 Task: Select public as visibility.
Action: Mouse moved to (309, 54)
Screenshot: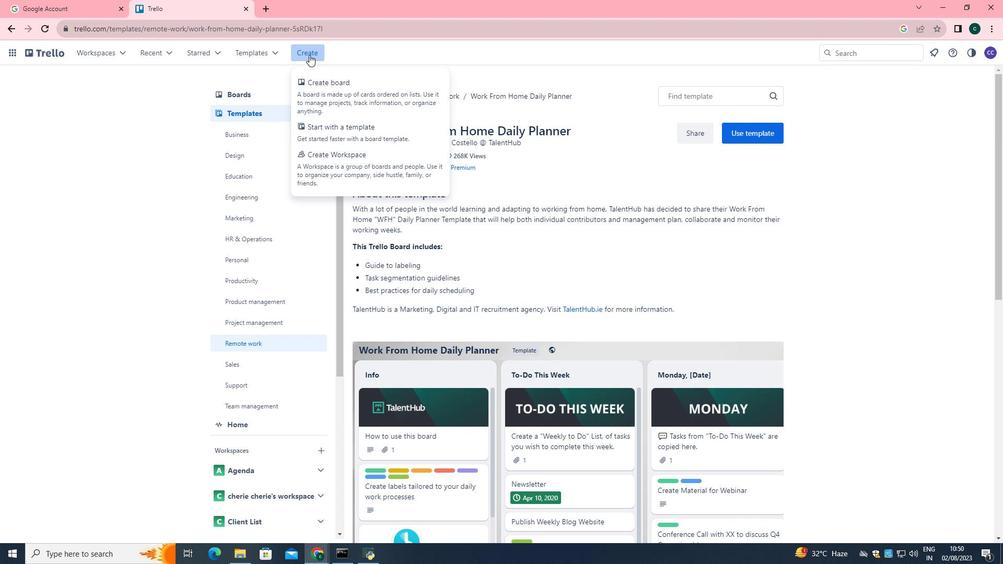 
Action: Mouse pressed left at (309, 54)
Screenshot: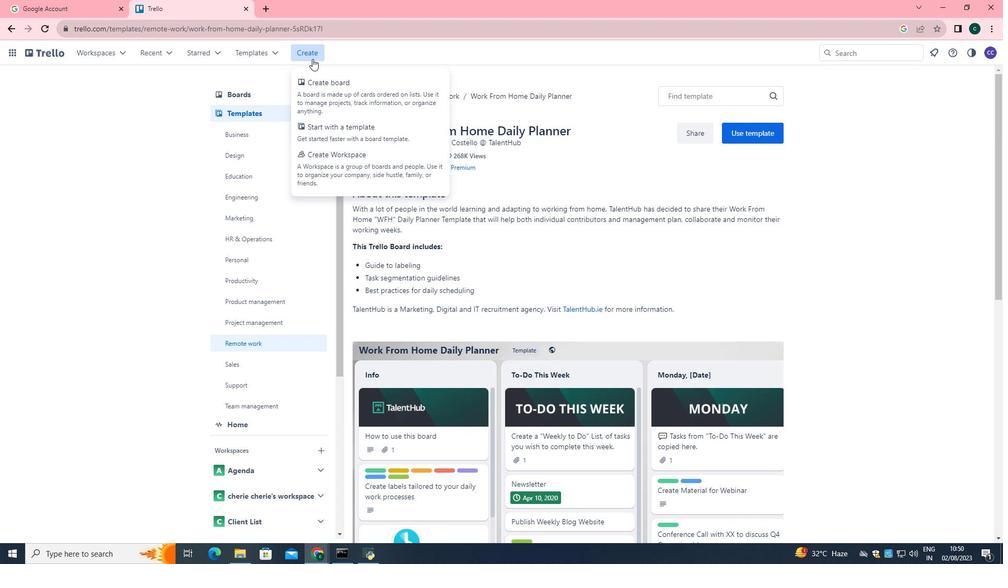 
Action: Mouse moved to (324, 89)
Screenshot: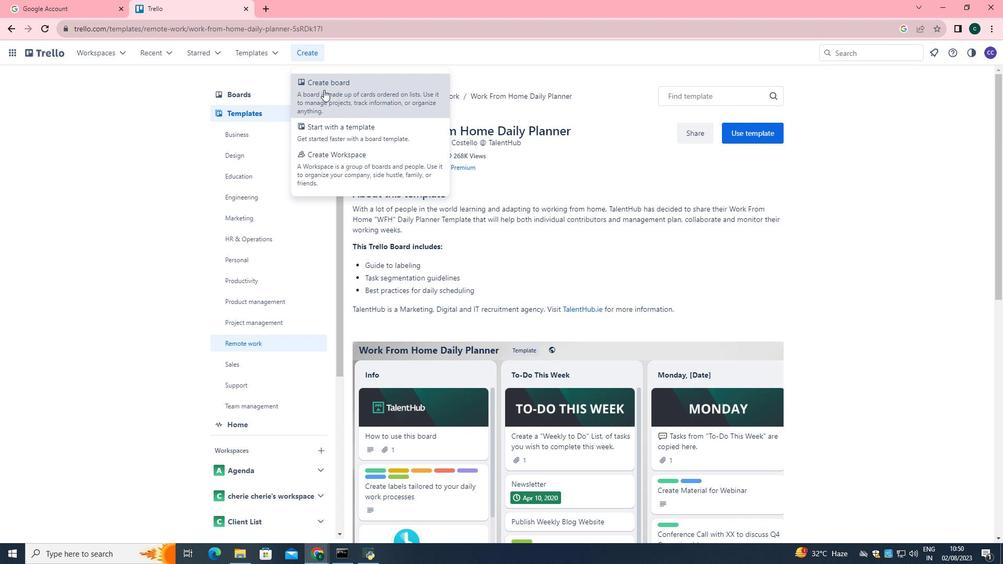 
Action: Mouse pressed left at (324, 89)
Screenshot: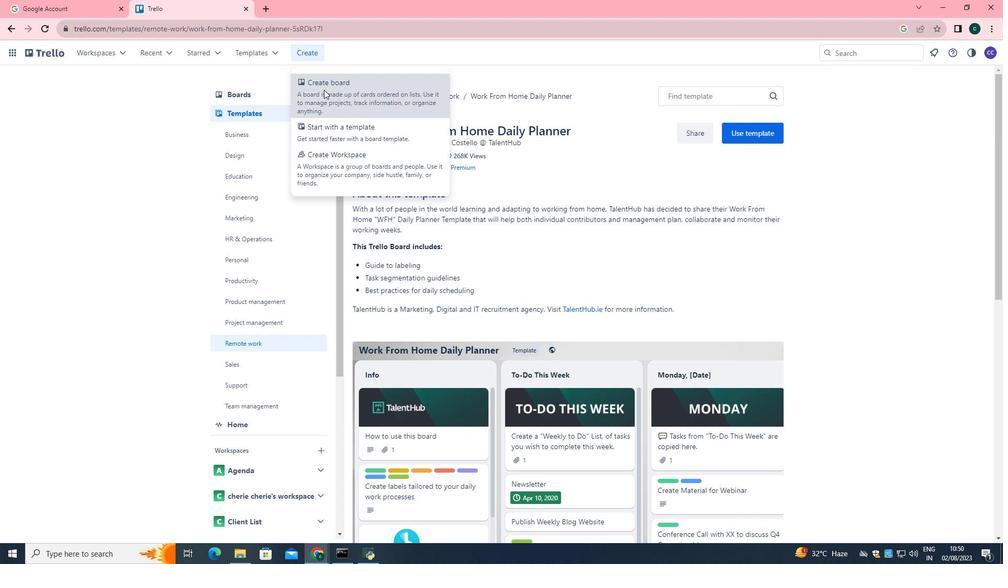 
Action: Mouse moved to (347, 334)
Screenshot: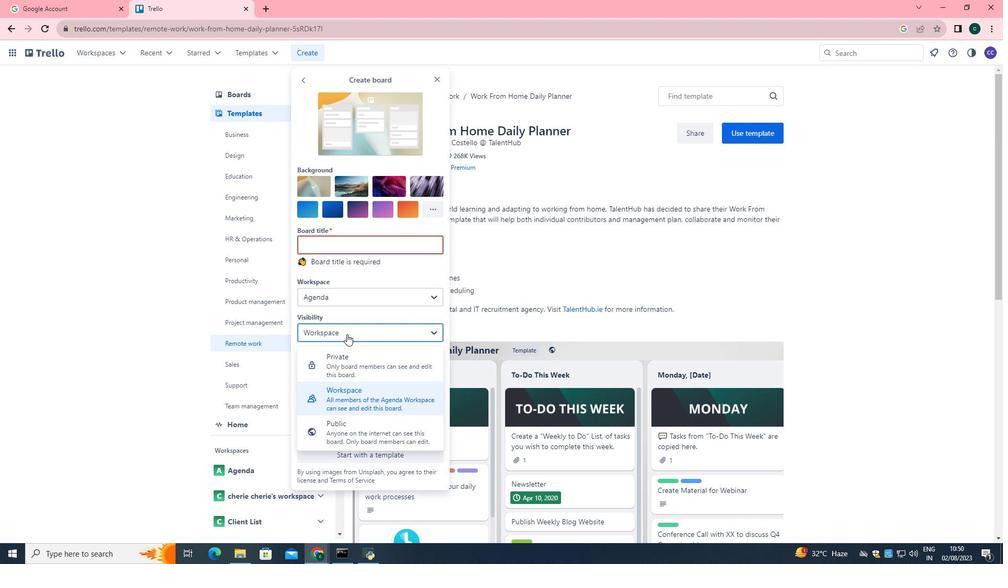 
Action: Mouse pressed left at (347, 334)
Screenshot: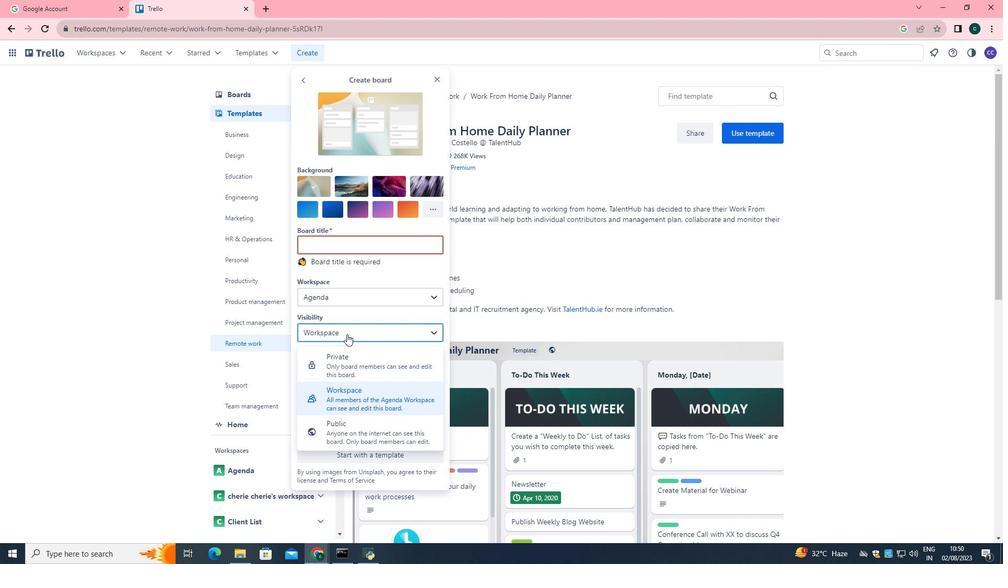 
Action: Mouse moved to (362, 427)
Screenshot: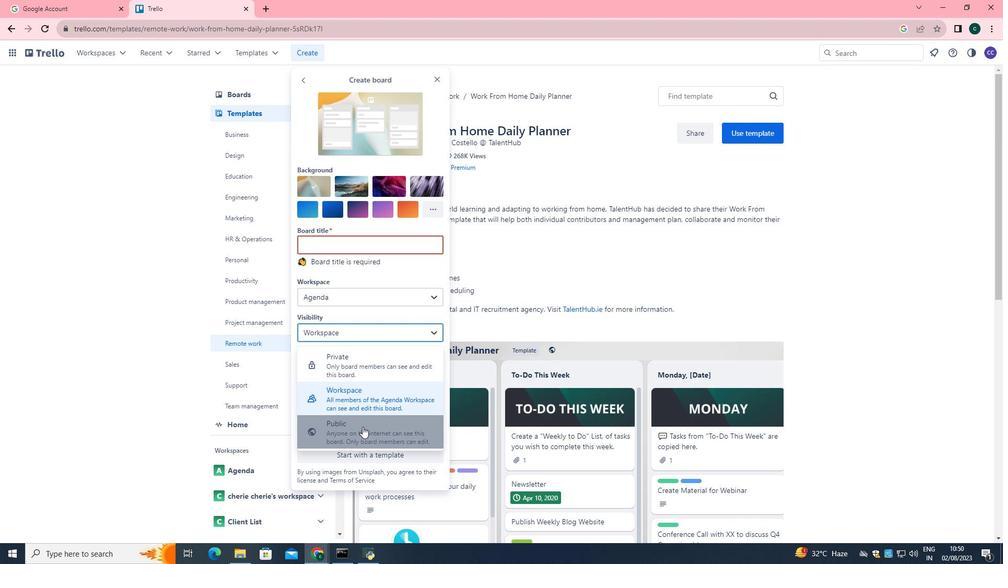 
Action: Mouse pressed left at (362, 427)
Screenshot: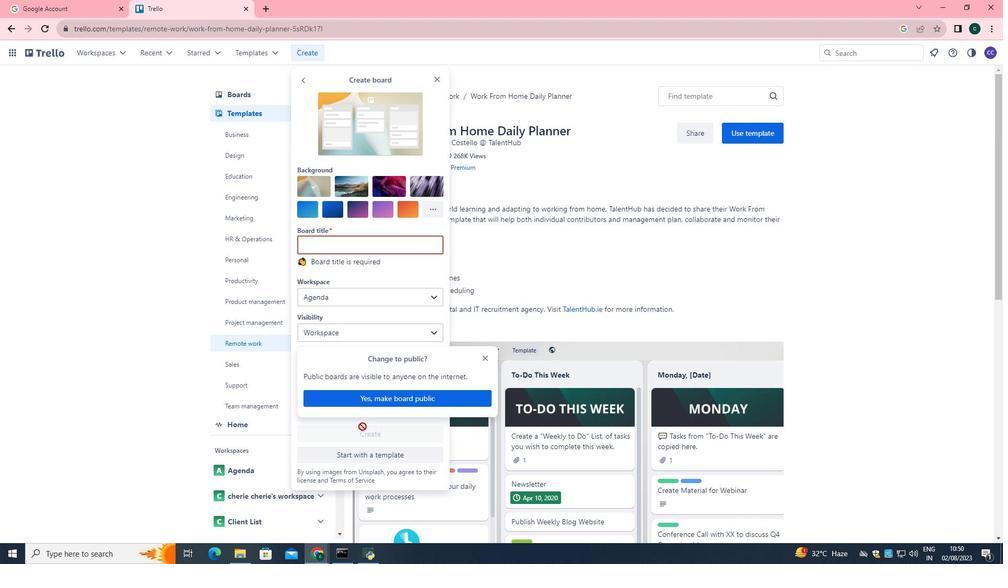 
Action: Mouse moved to (384, 400)
Screenshot: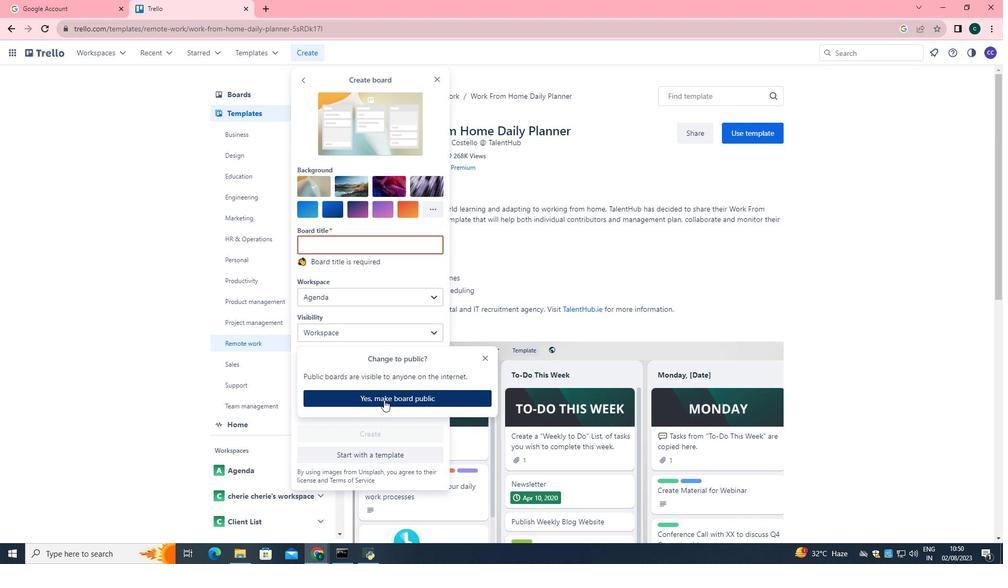 
Action: Mouse pressed left at (384, 400)
Screenshot: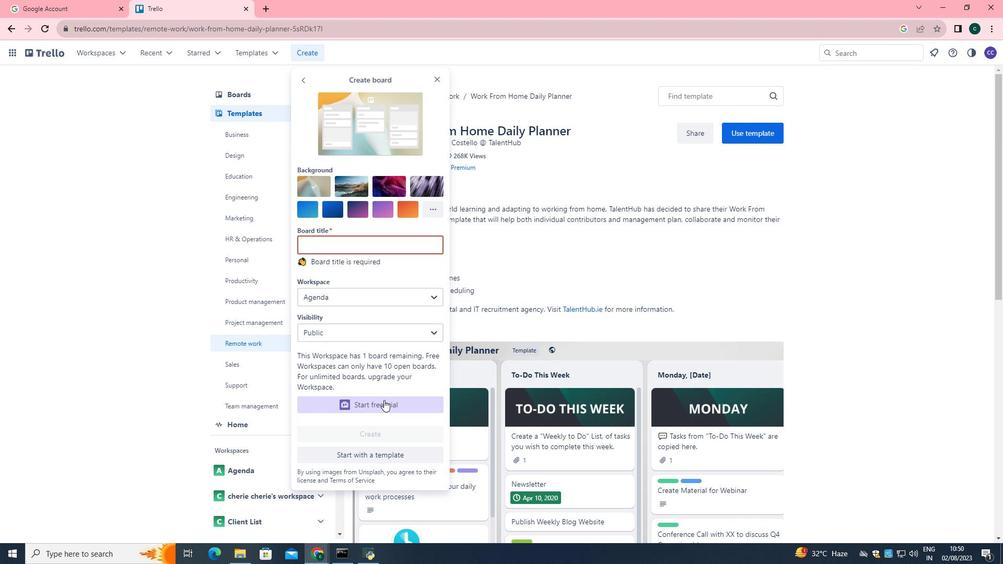 
